 Task: Look for products in the category "Loofahs" from Cleanlogic Body Care only.
Action: Mouse moved to (907, 352)
Screenshot: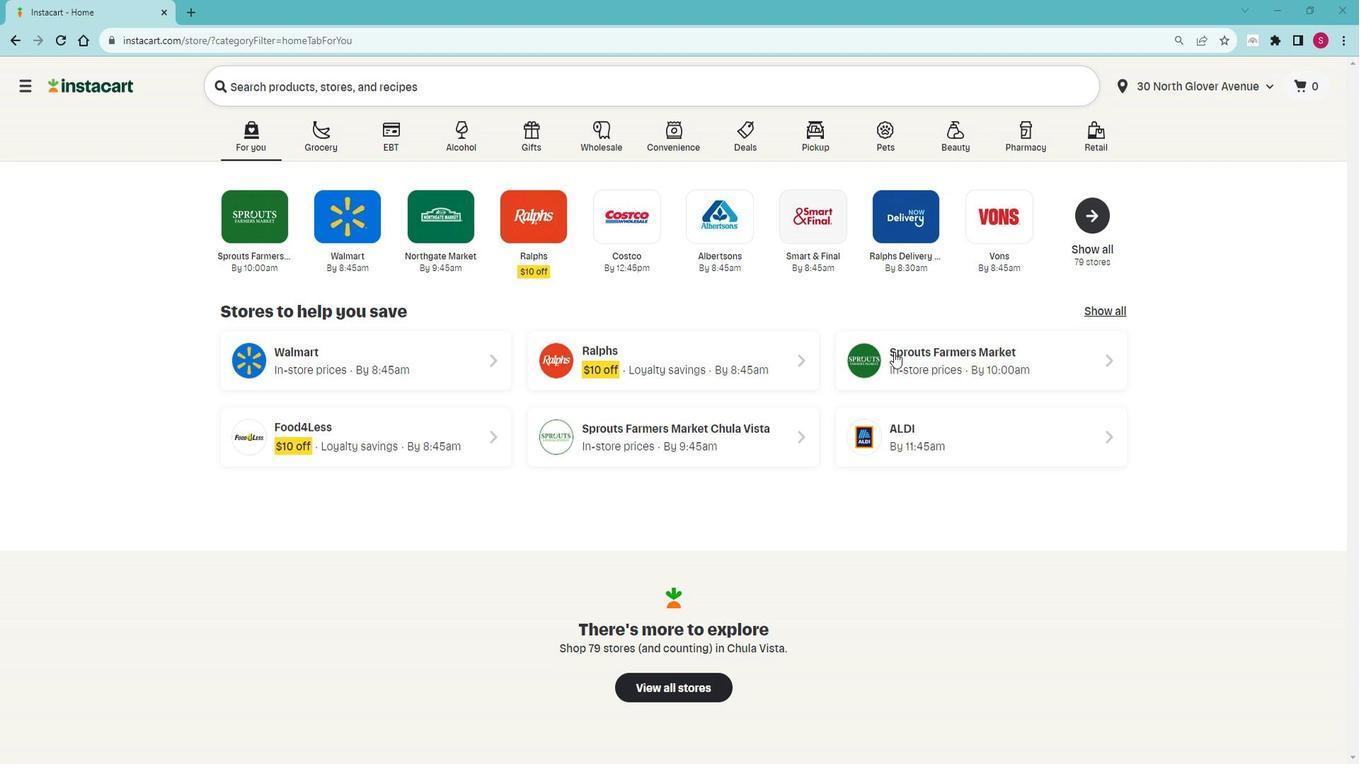 
Action: Mouse pressed left at (907, 352)
Screenshot: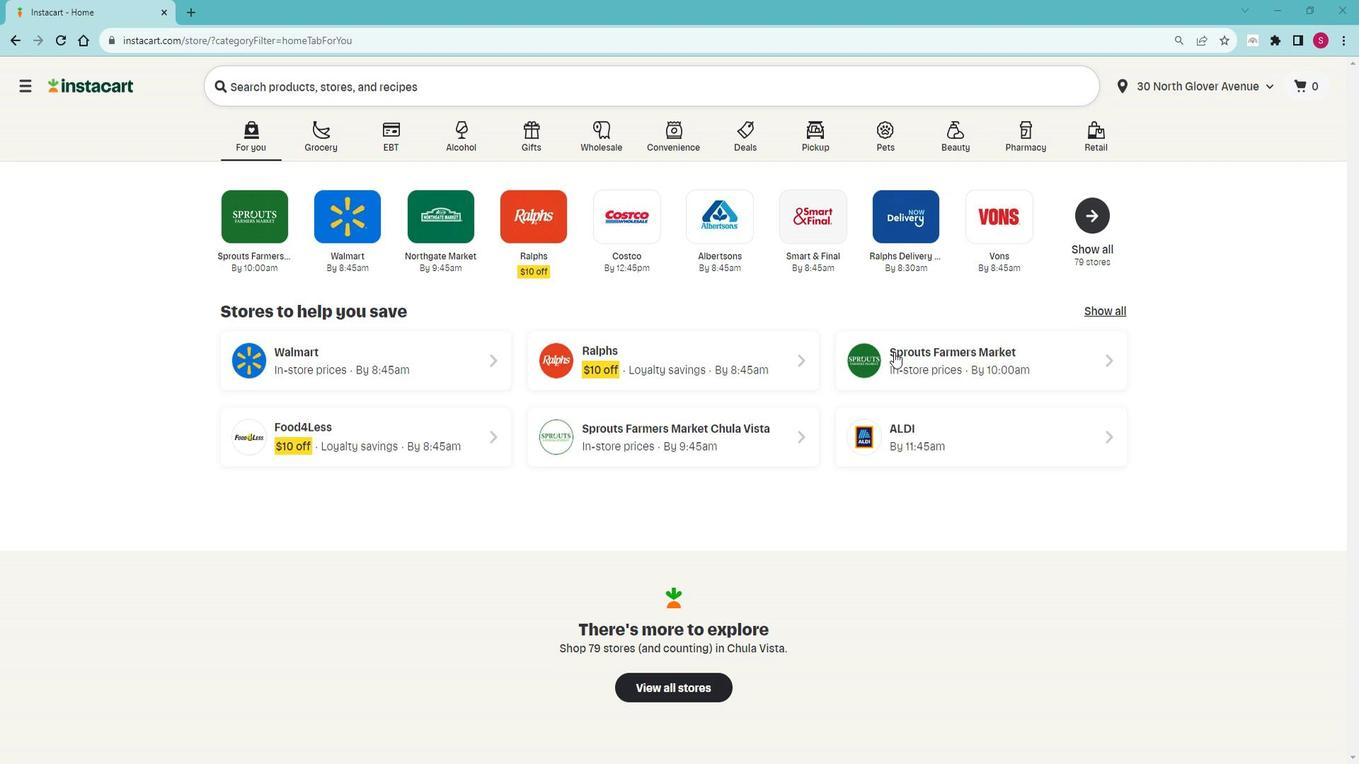 
Action: Mouse moved to (128, 558)
Screenshot: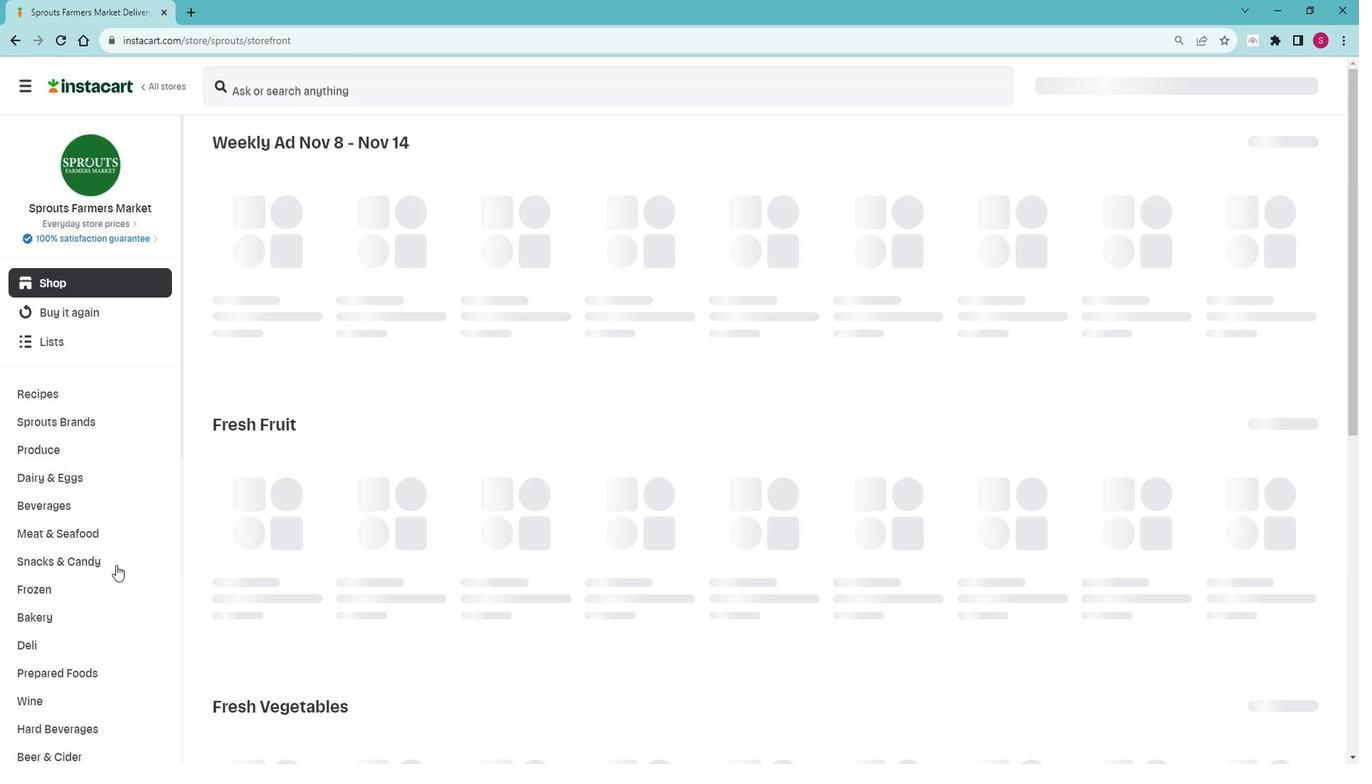 
Action: Mouse scrolled (128, 557) with delta (0, 0)
Screenshot: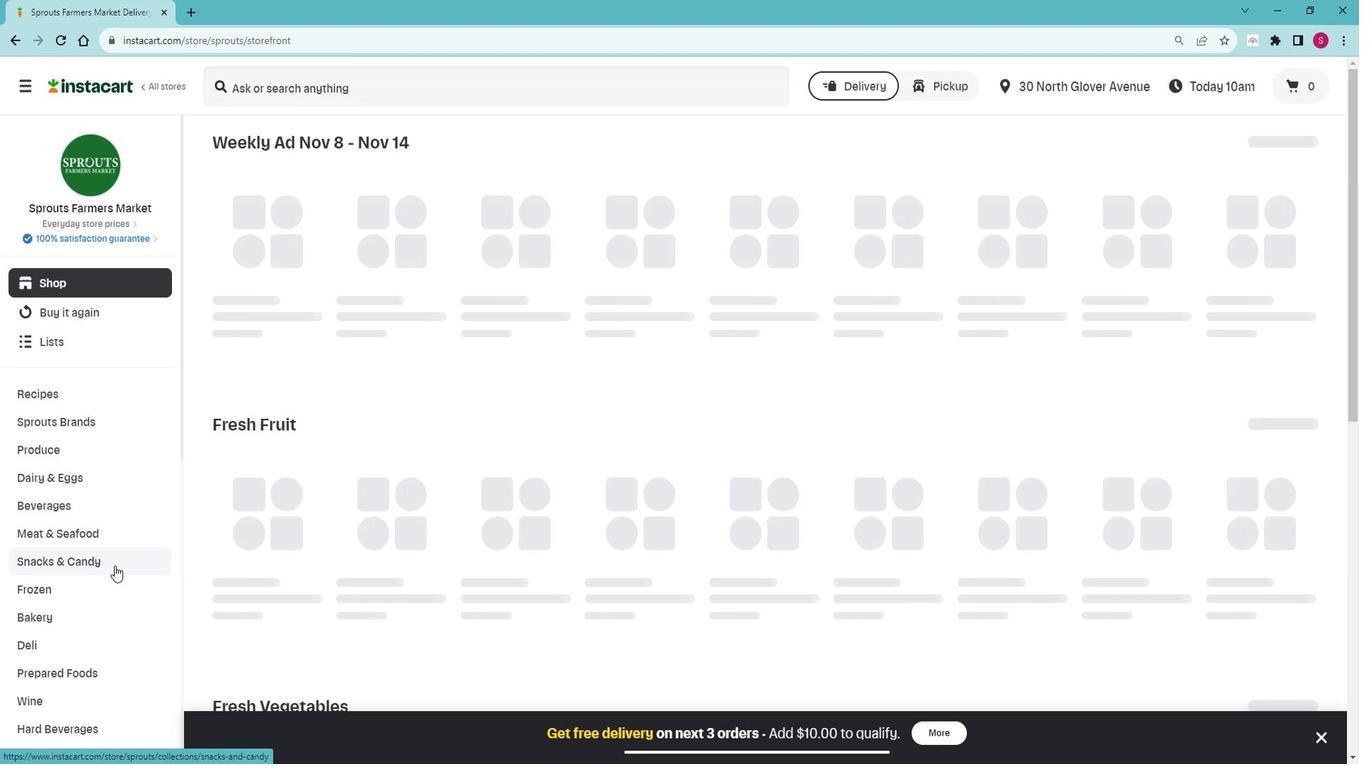 
Action: Mouse moved to (133, 558)
Screenshot: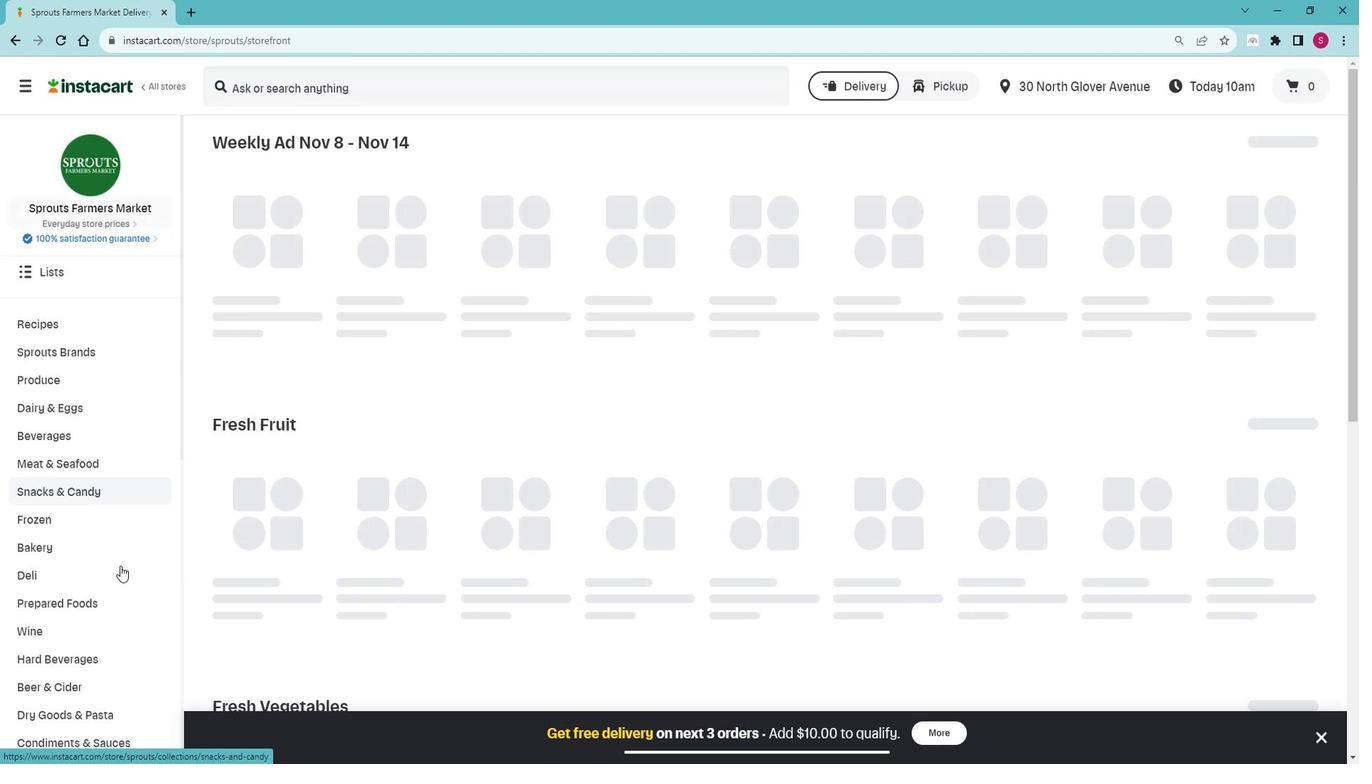 
Action: Mouse scrolled (133, 557) with delta (0, 0)
Screenshot: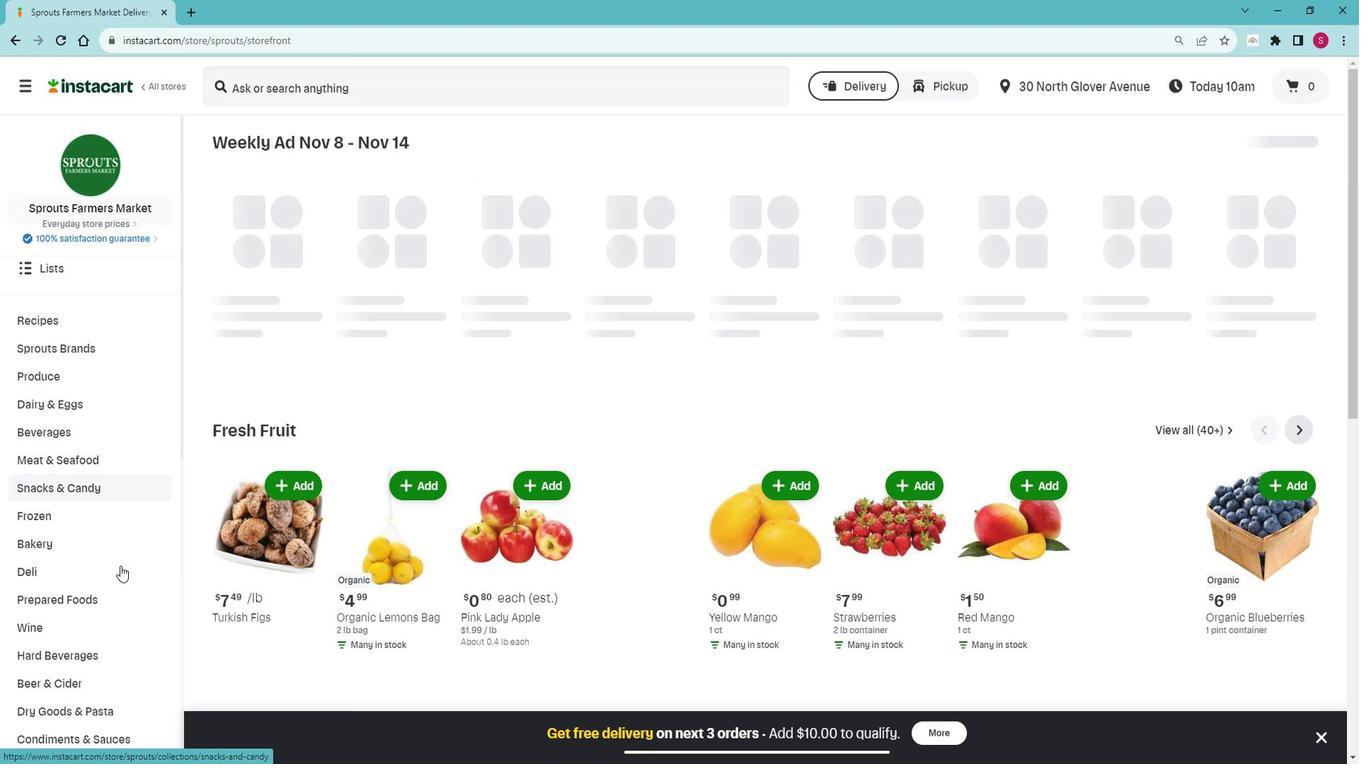 
Action: Mouse moved to (134, 558)
Screenshot: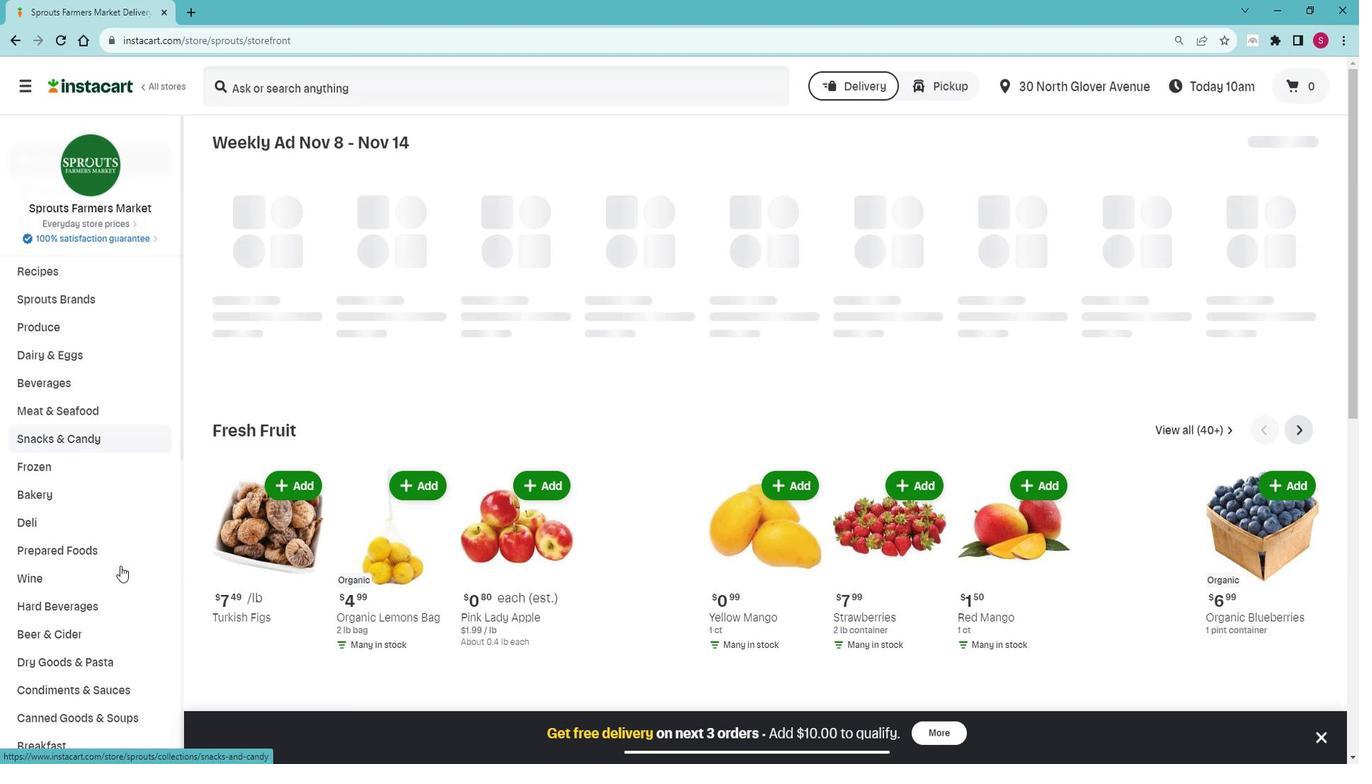 
Action: Mouse scrolled (134, 557) with delta (0, 0)
Screenshot: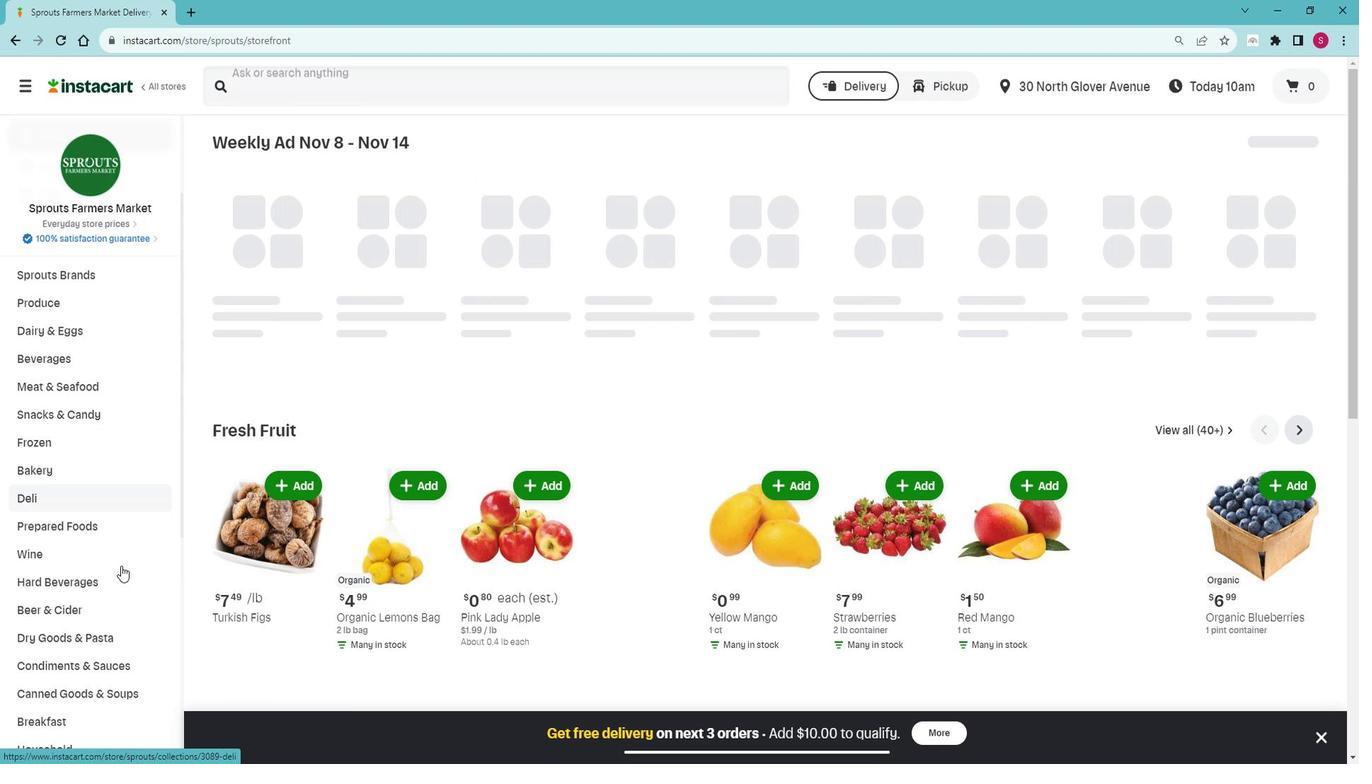 
Action: Mouse scrolled (134, 557) with delta (0, 0)
Screenshot: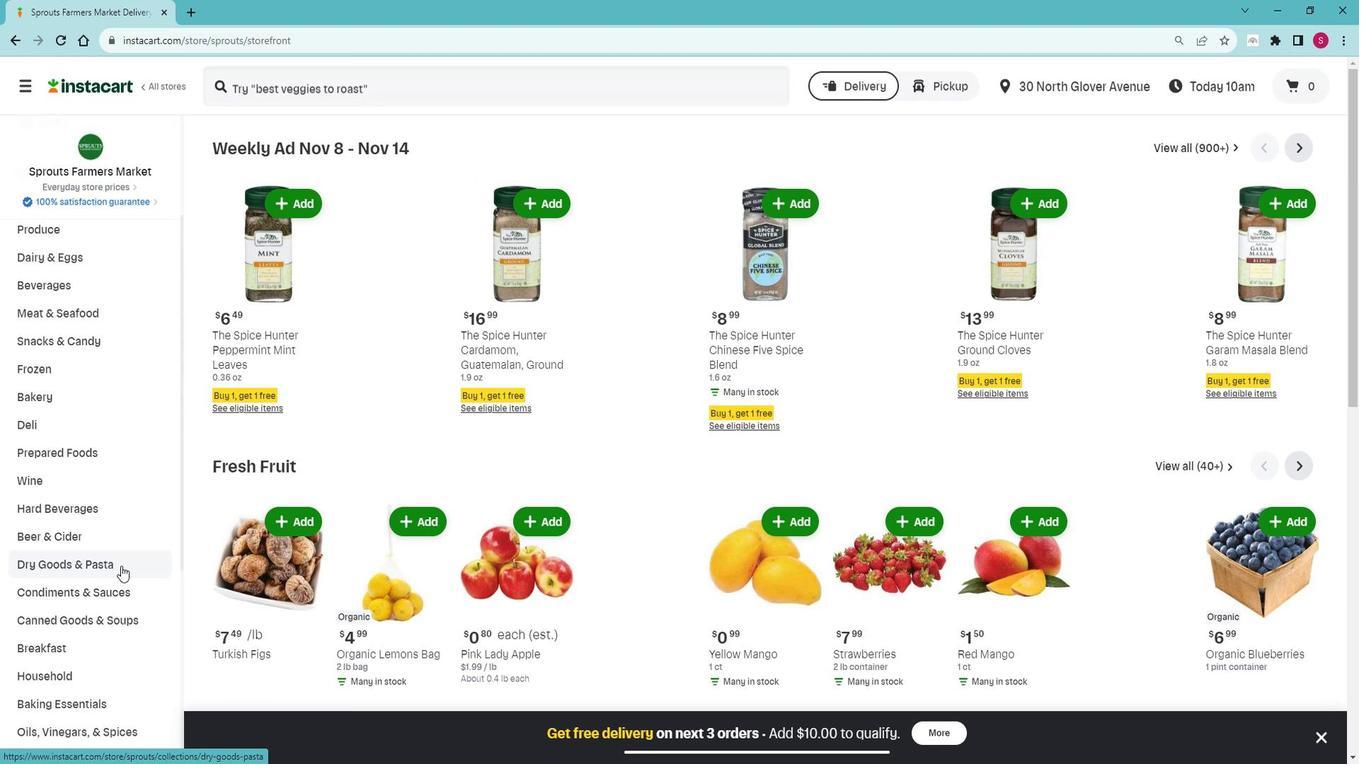 
Action: Mouse moved to (104, 488)
Screenshot: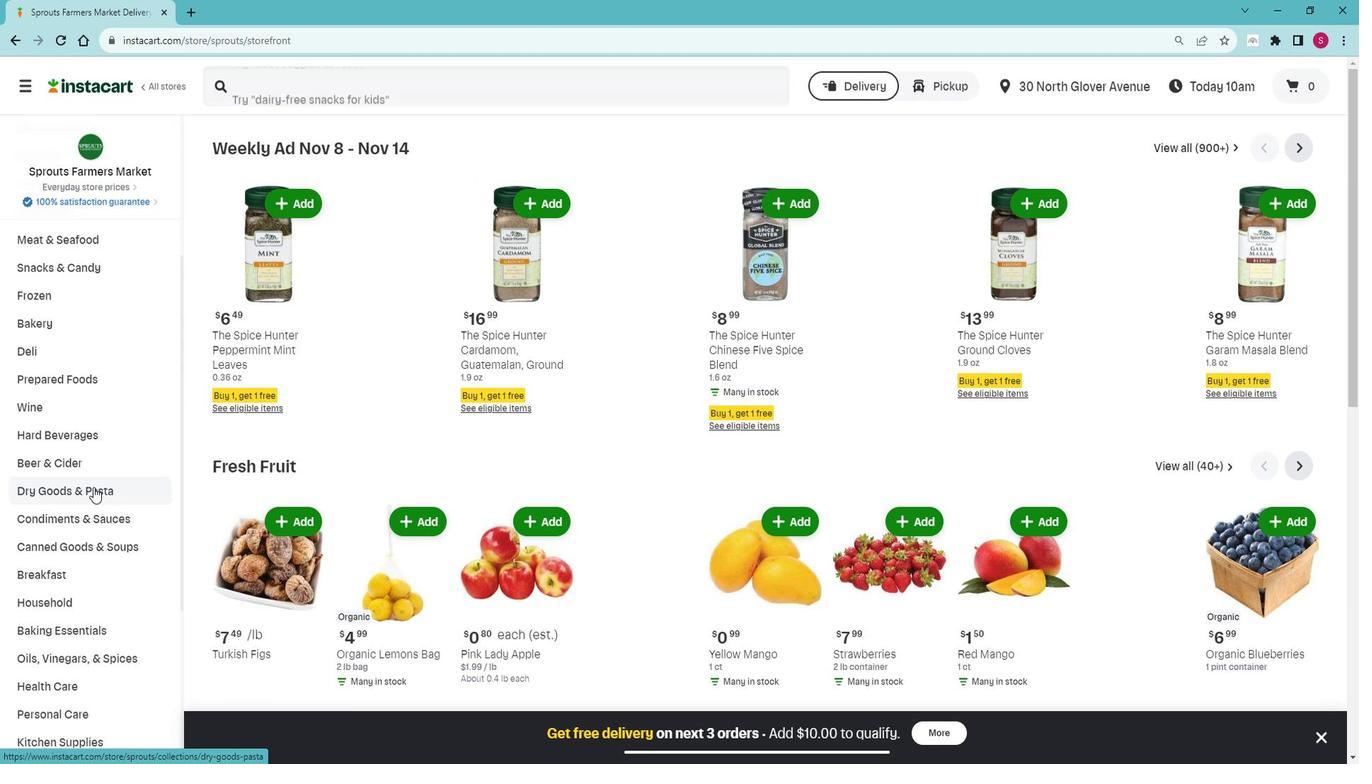 
Action: Mouse scrolled (104, 487) with delta (0, 0)
Screenshot: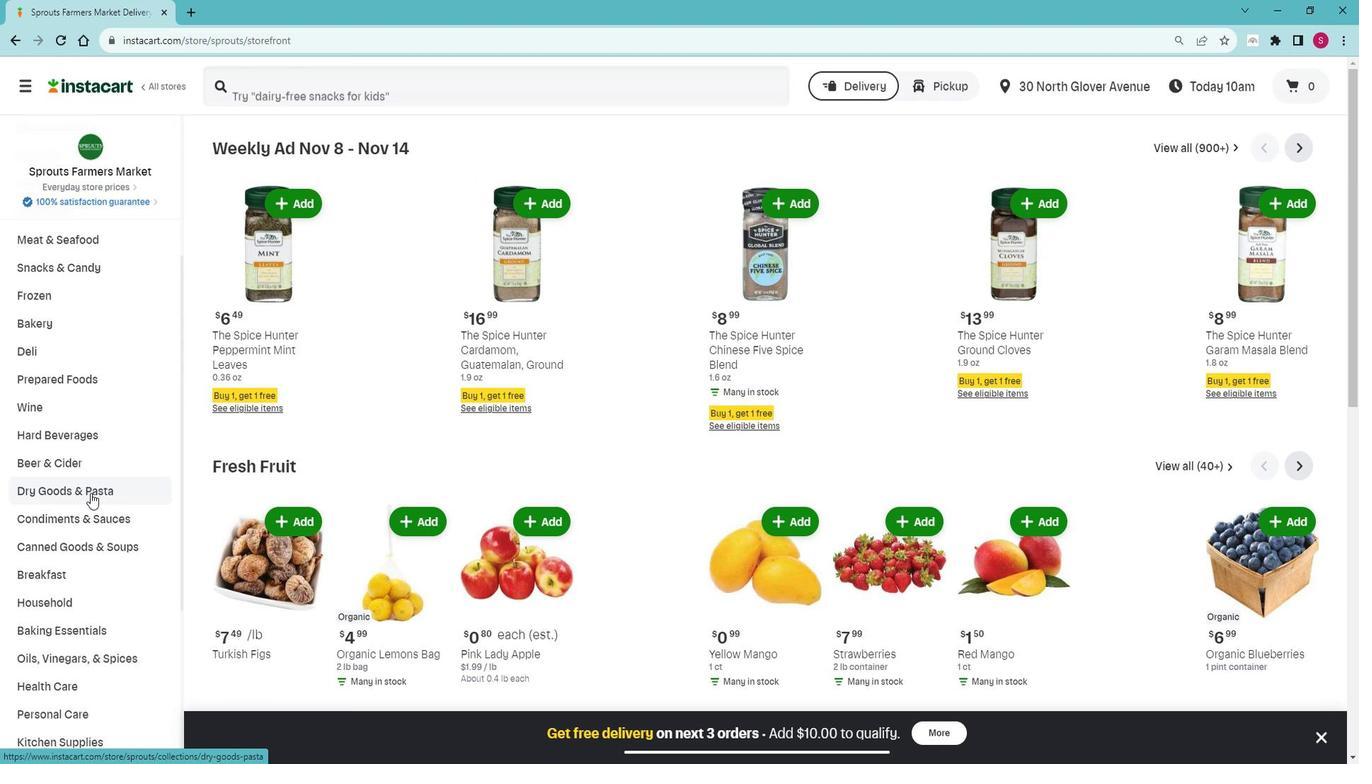 
Action: Mouse moved to (104, 489)
Screenshot: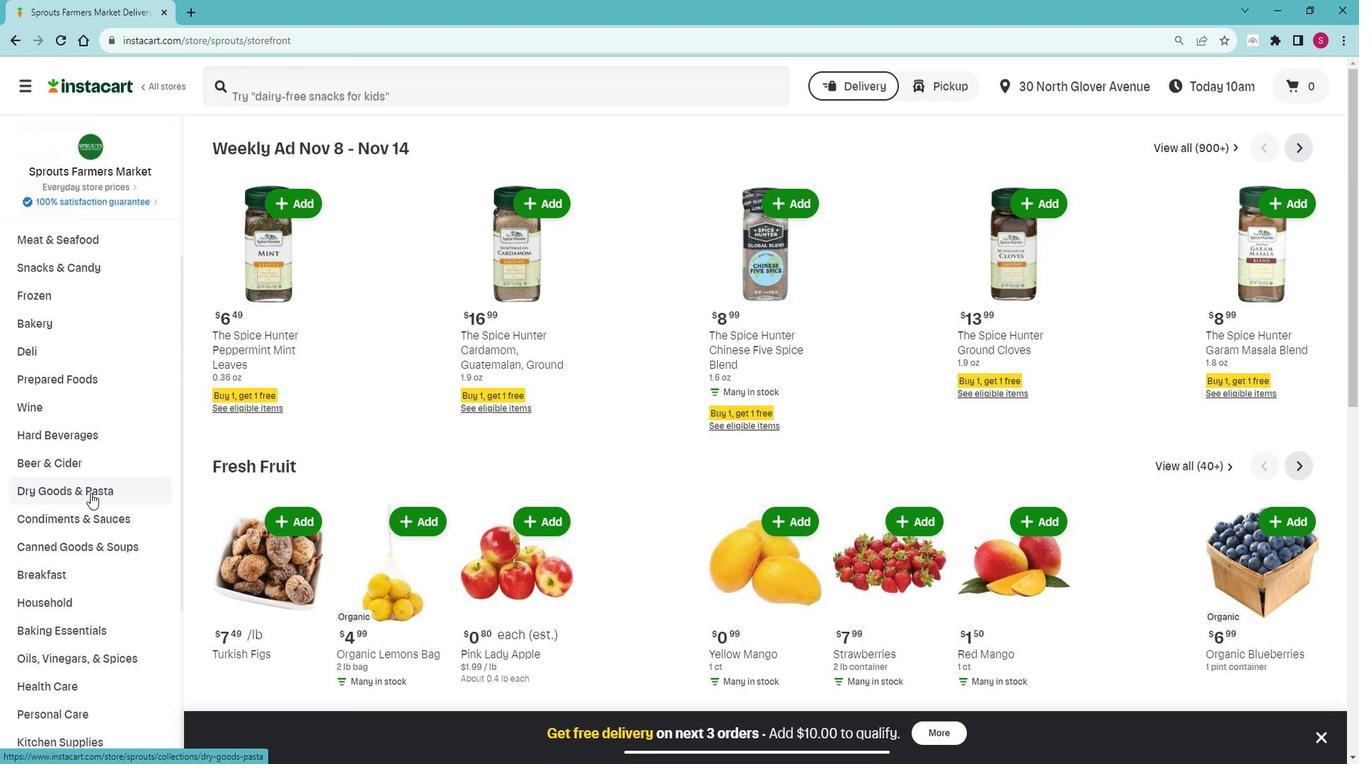 
Action: Mouse scrolled (104, 489) with delta (0, 0)
Screenshot: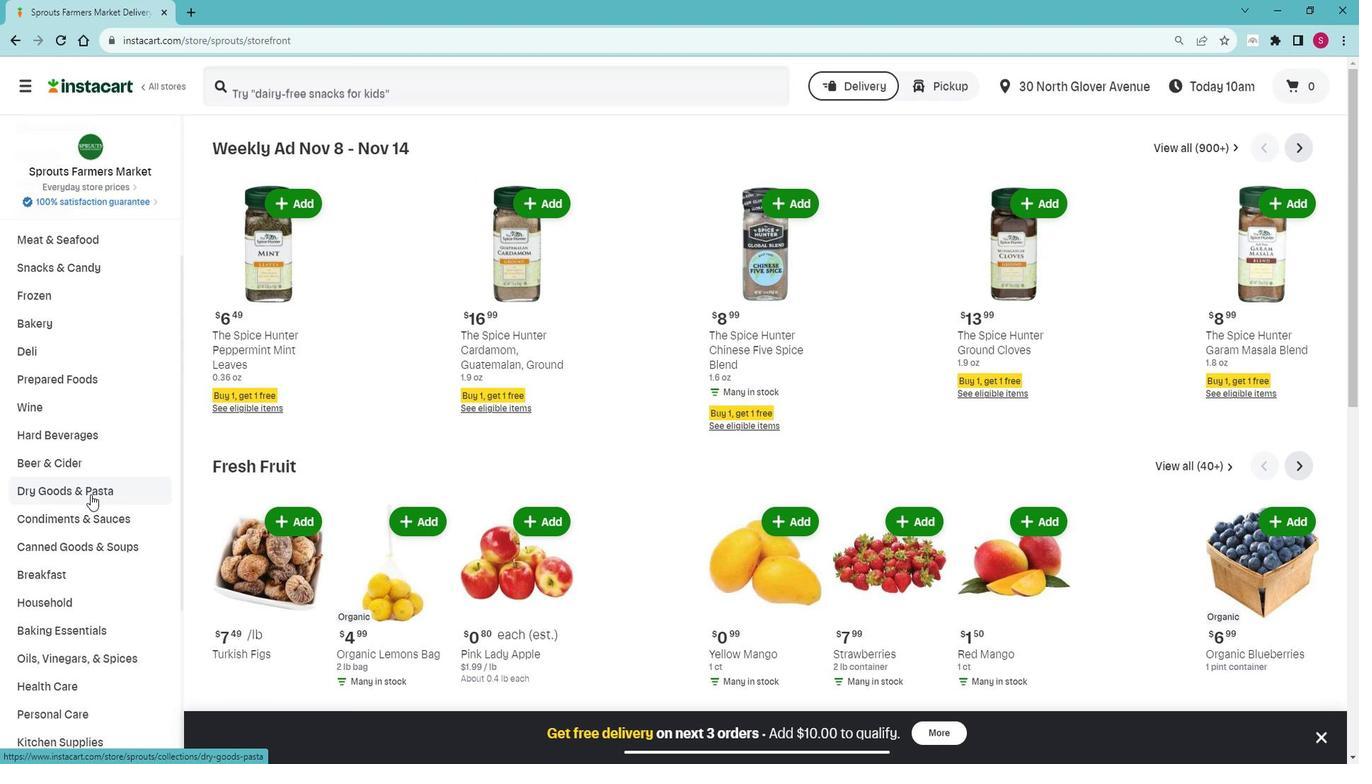 
Action: Mouse moved to (104, 490)
Screenshot: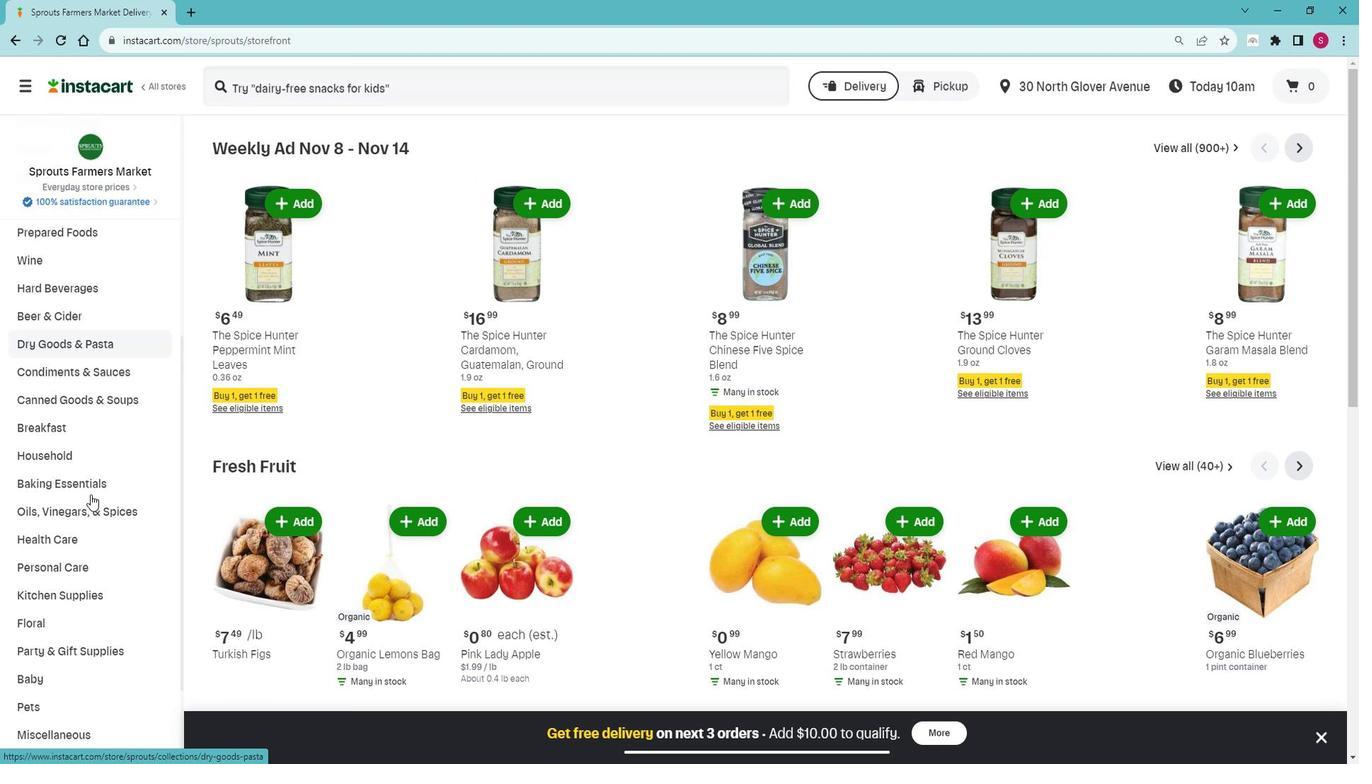 
Action: Mouse scrolled (104, 489) with delta (0, 0)
Screenshot: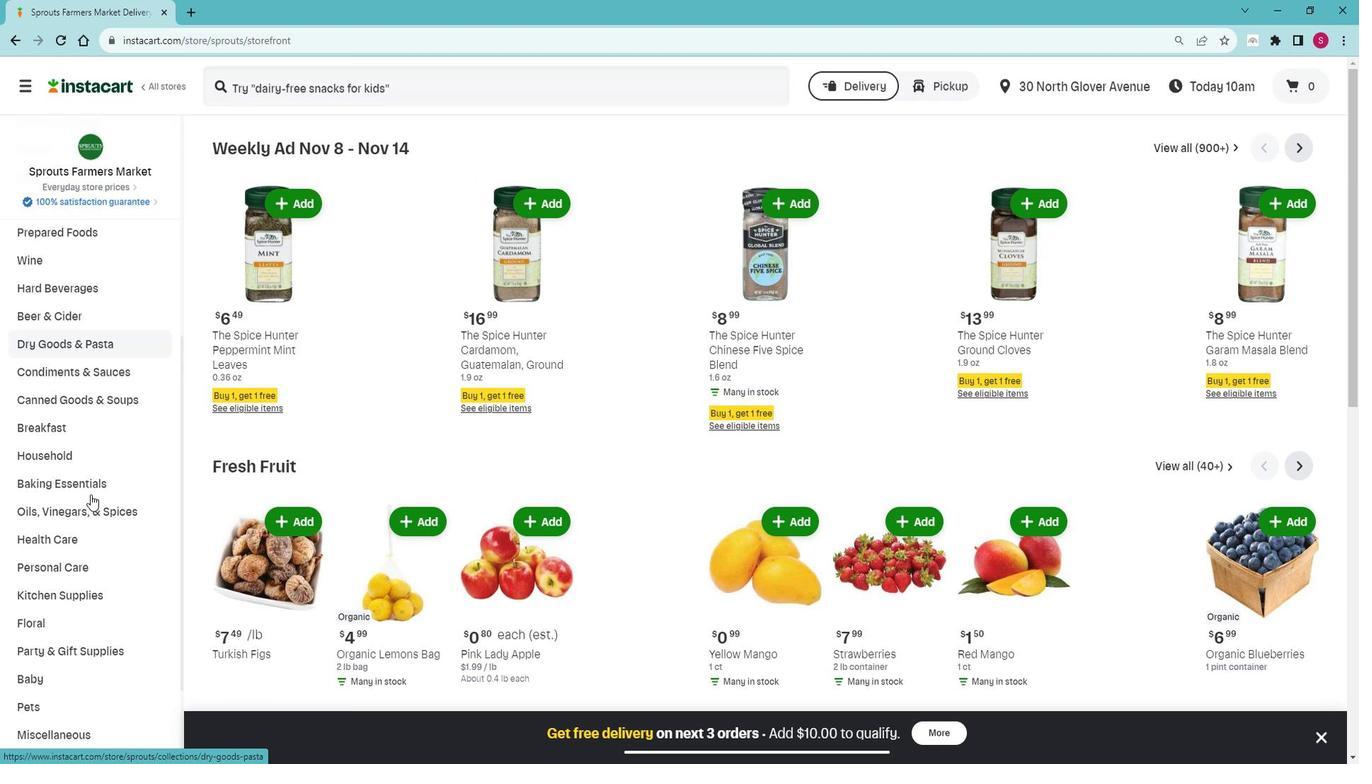 
Action: Mouse moved to (105, 494)
Screenshot: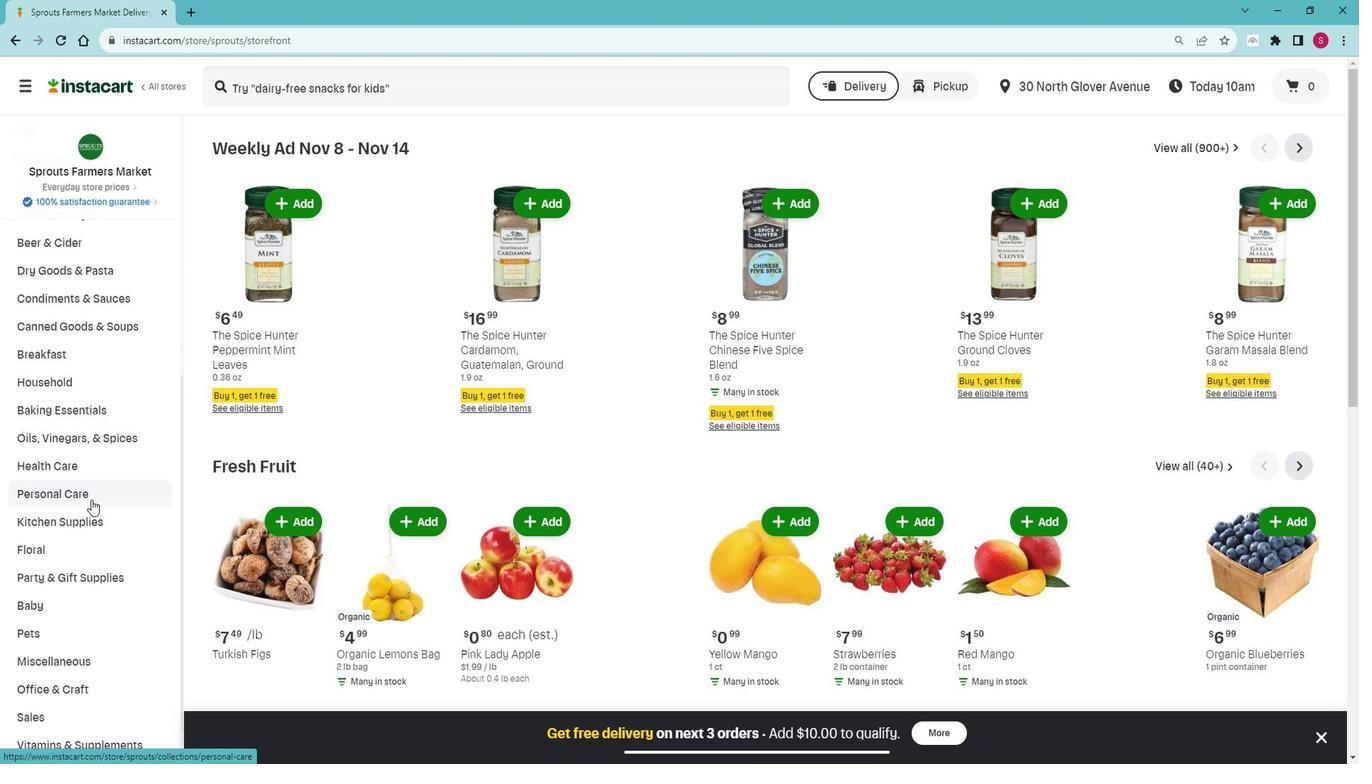 
Action: Mouse pressed left at (105, 494)
Screenshot: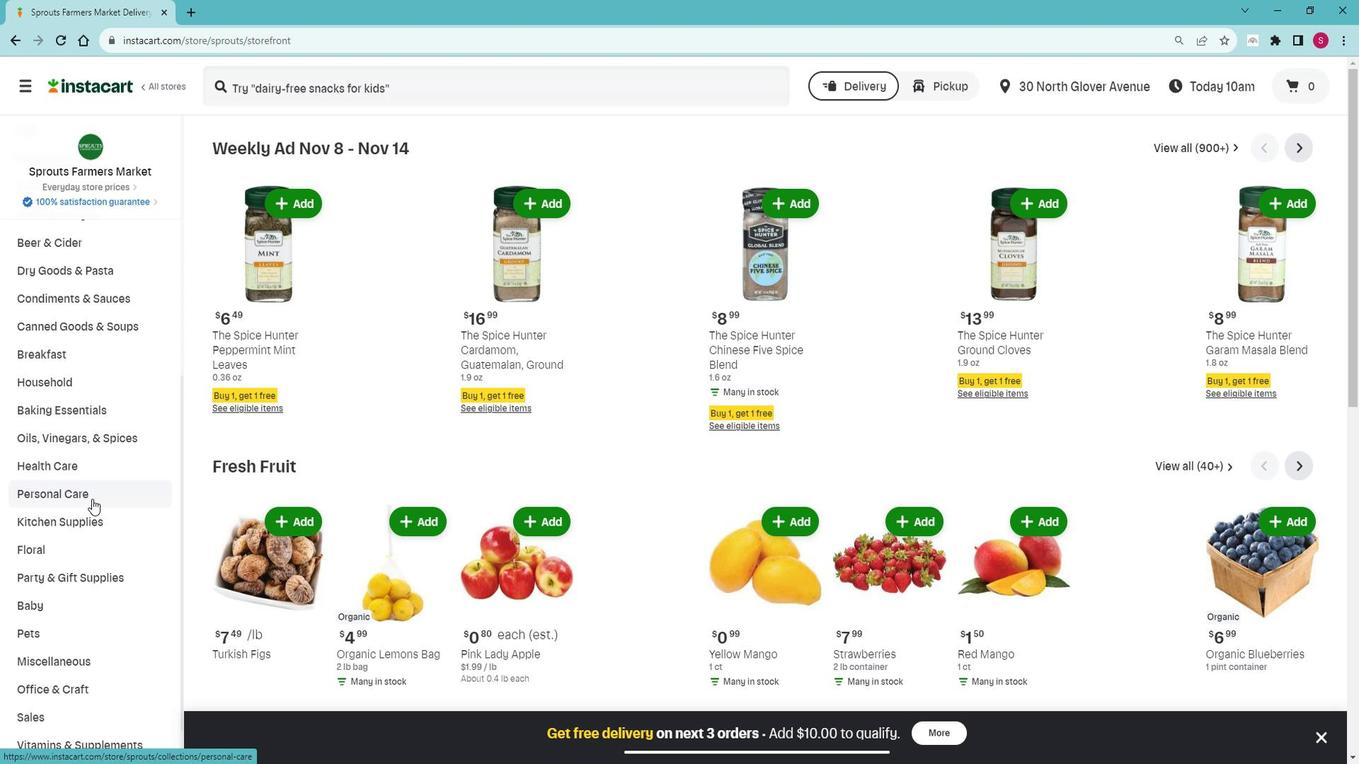 
Action: Mouse moved to (109, 518)
Screenshot: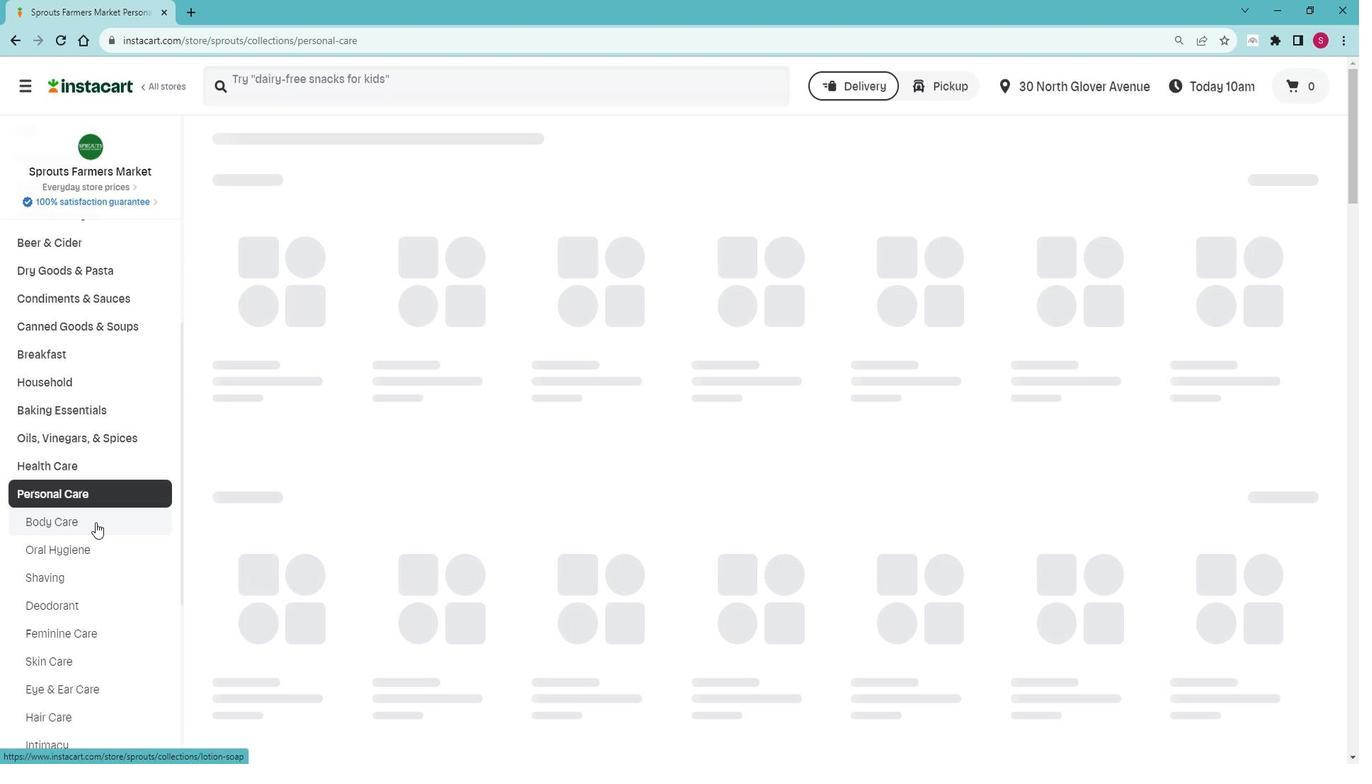 
Action: Mouse pressed left at (109, 518)
Screenshot: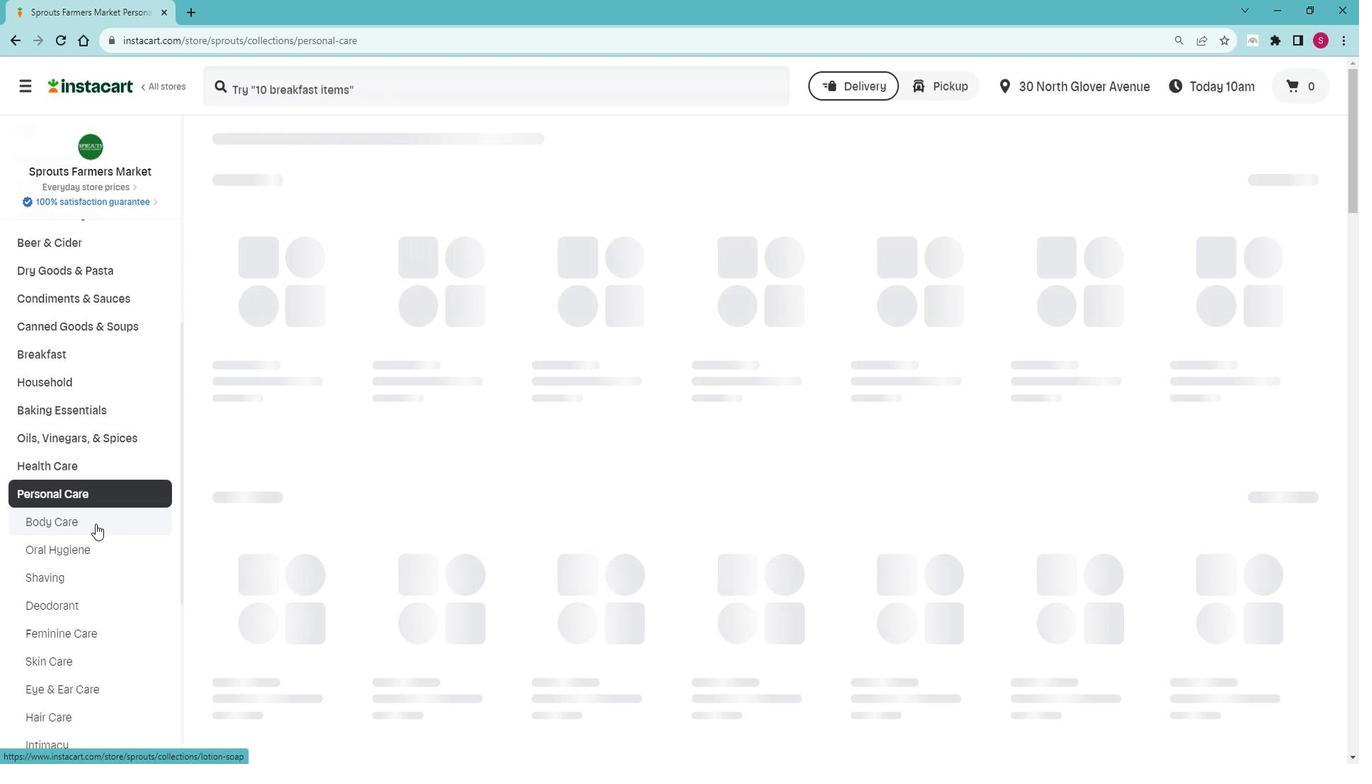 
Action: Mouse moved to (657, 207)
Screenshot: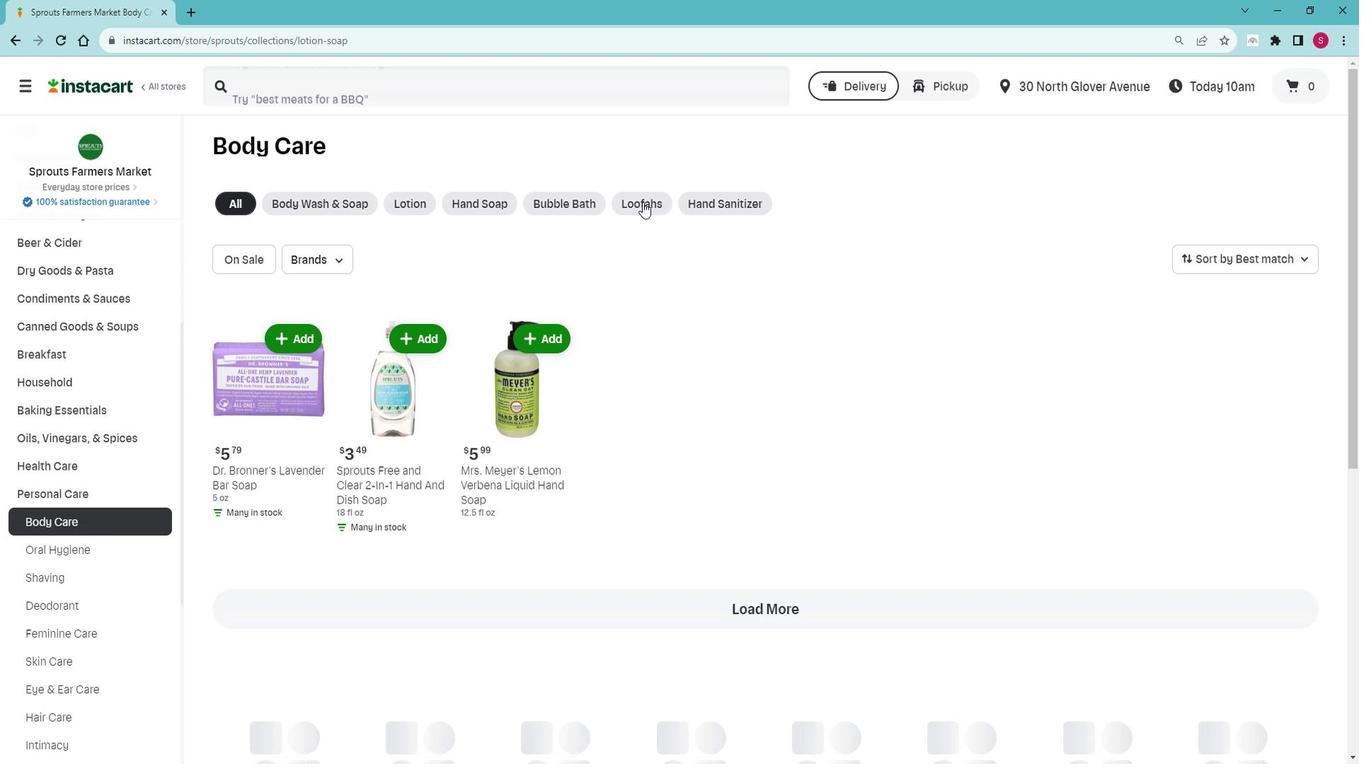 
Action: Mouse pressed left at (657, 207)
Screenshot: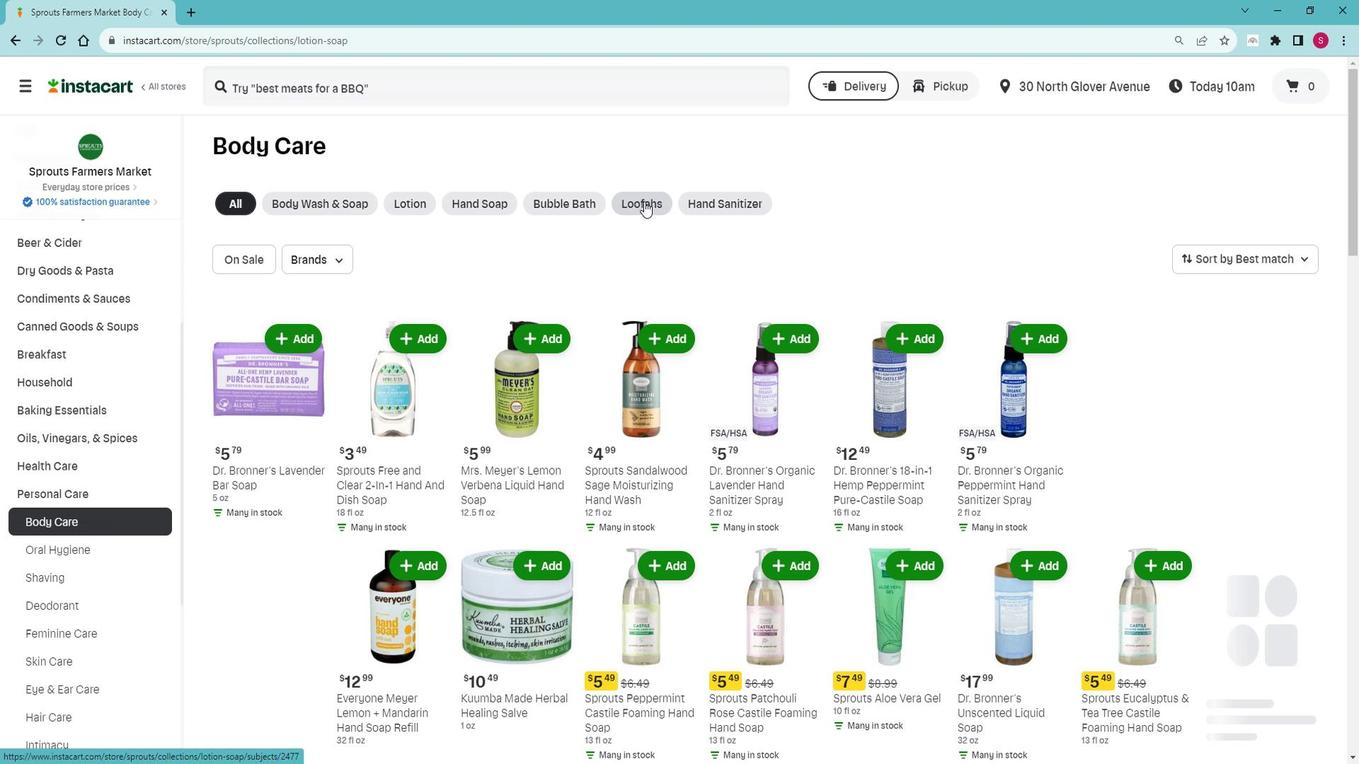 
Action: Mouse moved to (348, 262)
Screenshot: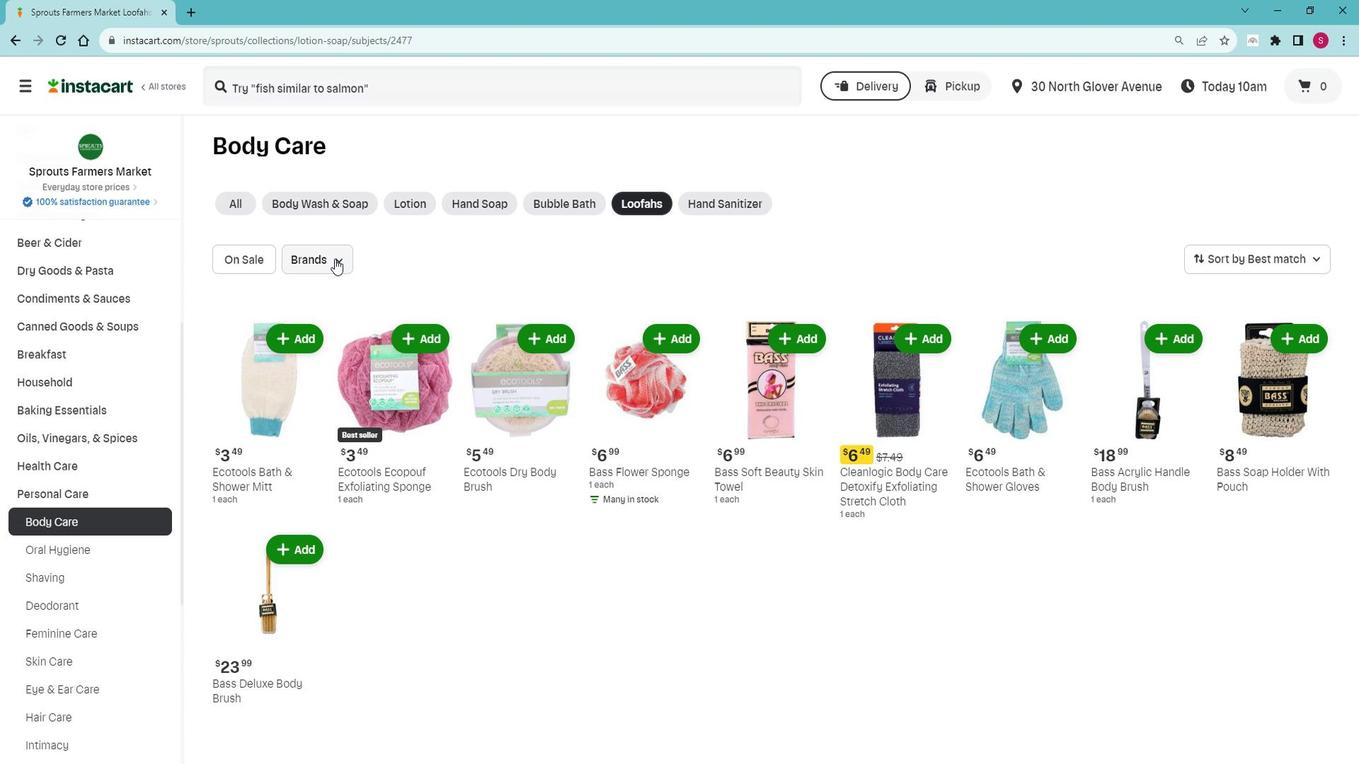
Action: Mouse pressed left at (348, 262)
Screenshot: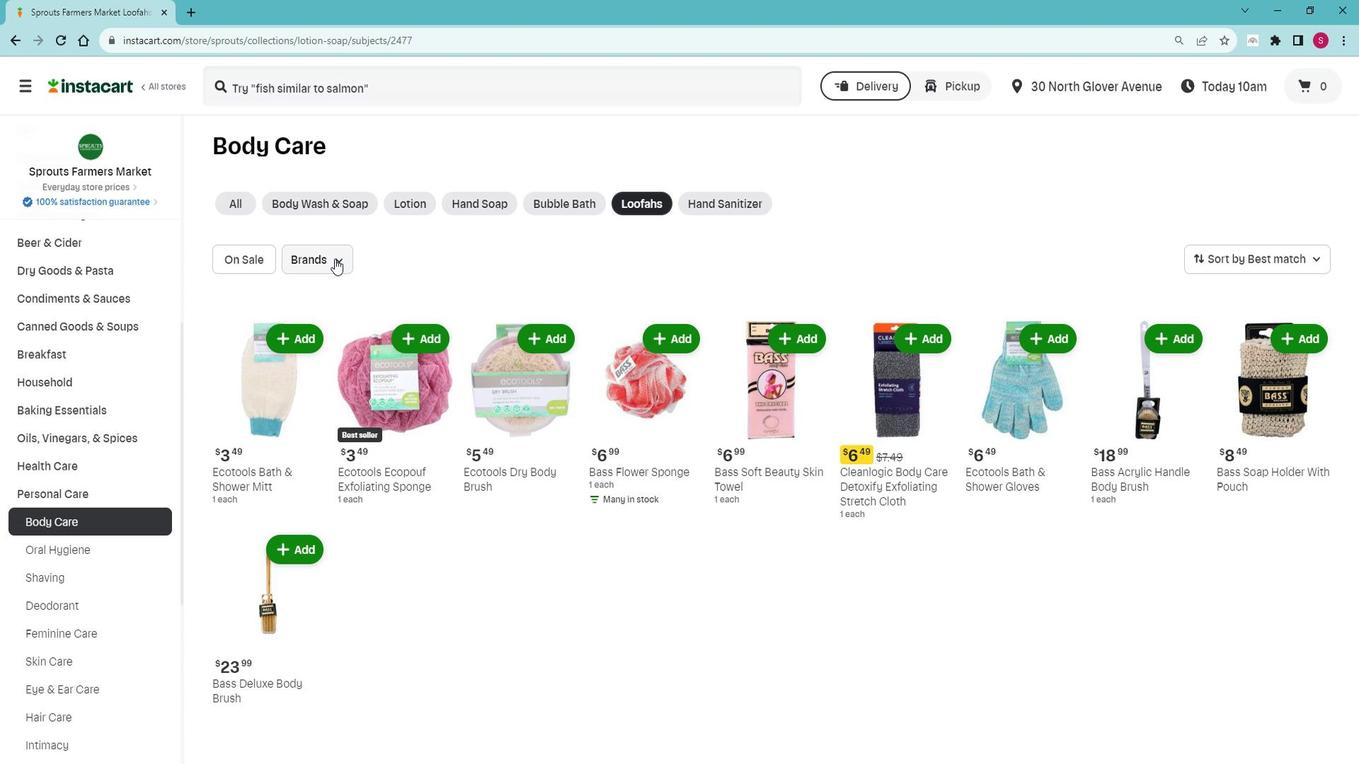 
Action: Mouse moved to (339, 369)
Screenshot: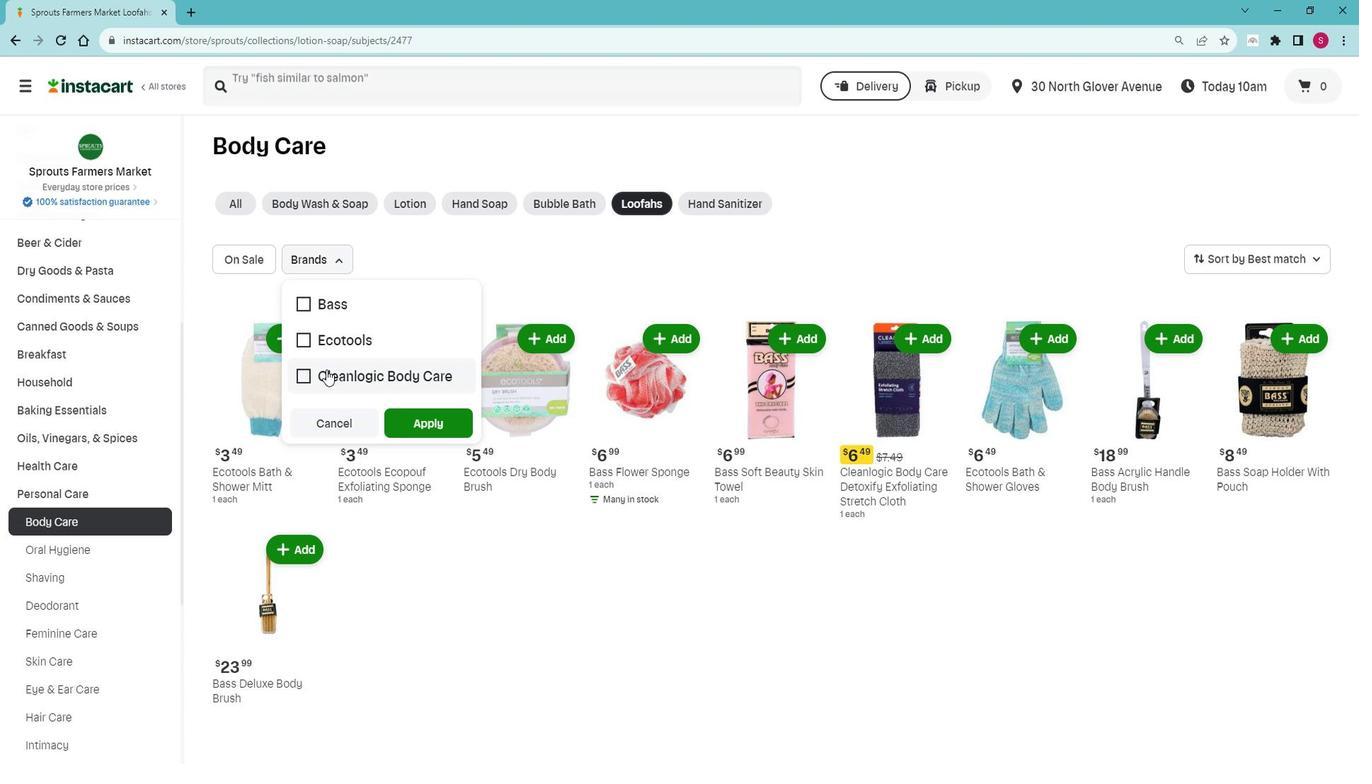 
Action: Mouse pressed left at (339, 369)
Screenshot: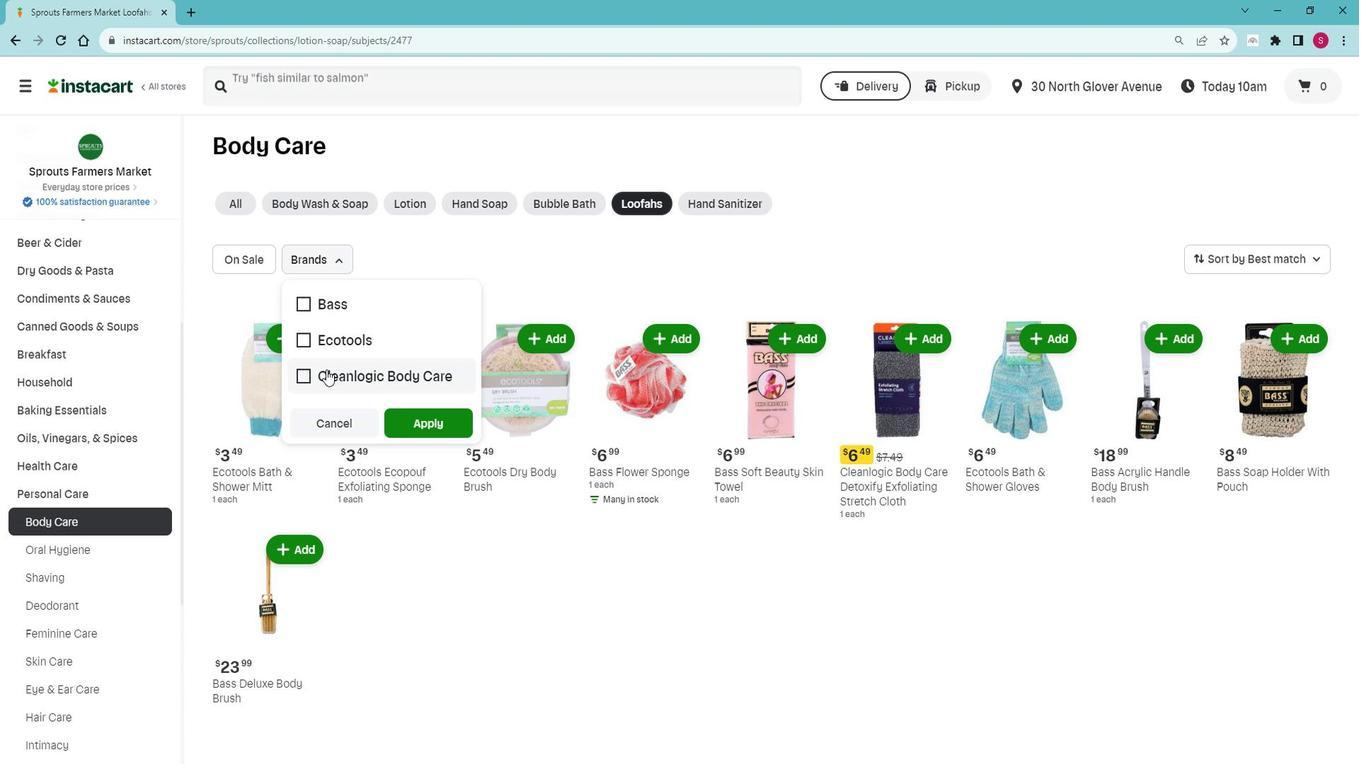 
Action: Mouse moved to (417, 413)
Screenshot: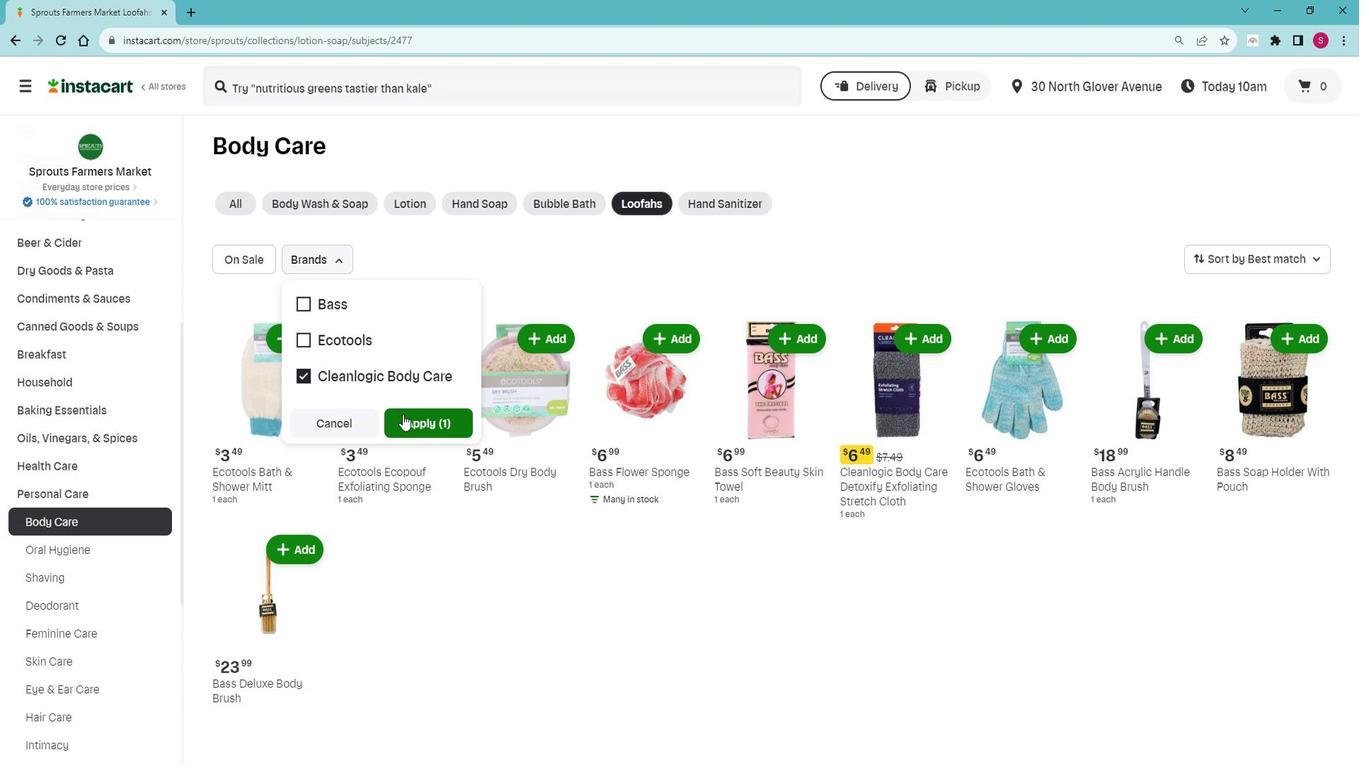 
Action: Mouse pressed left at (417, 413)
Screenshot: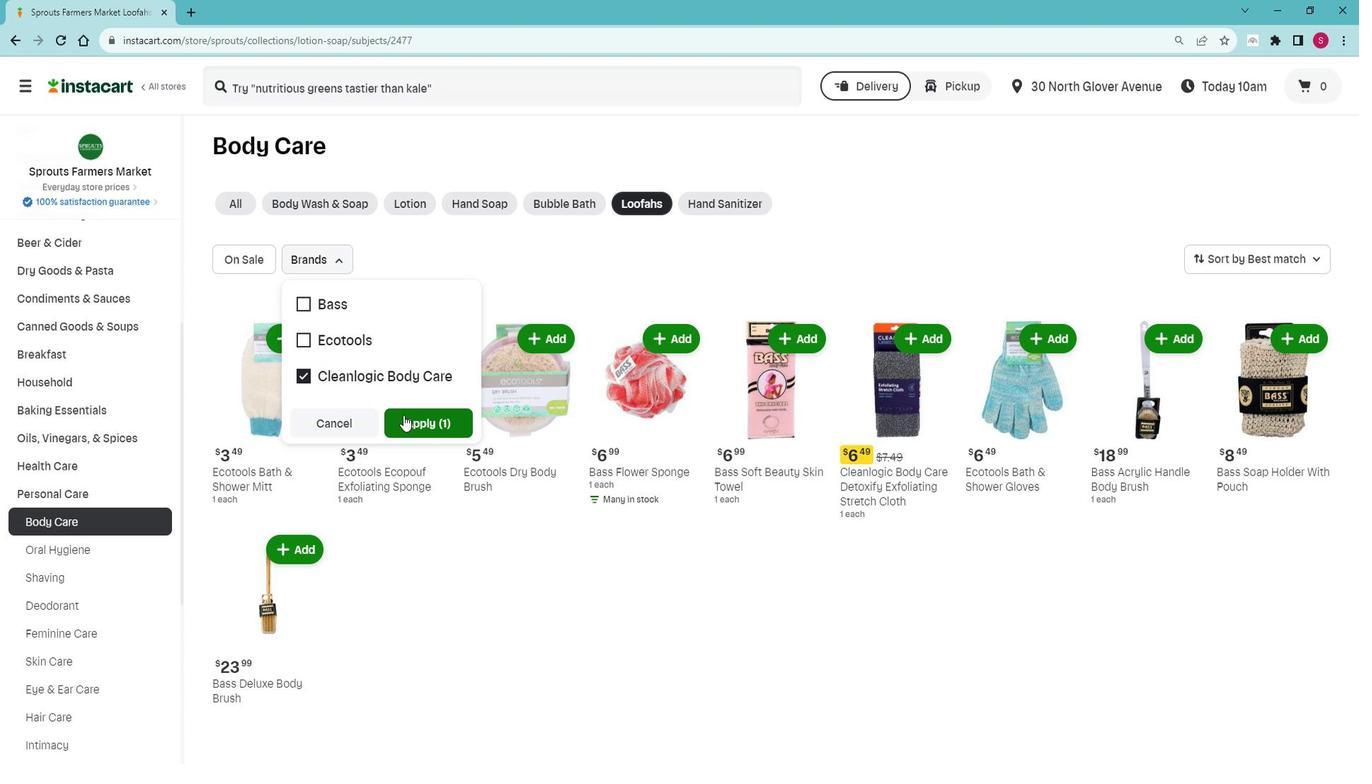
Action: Mouse moved to (669, 376)
Screenshot: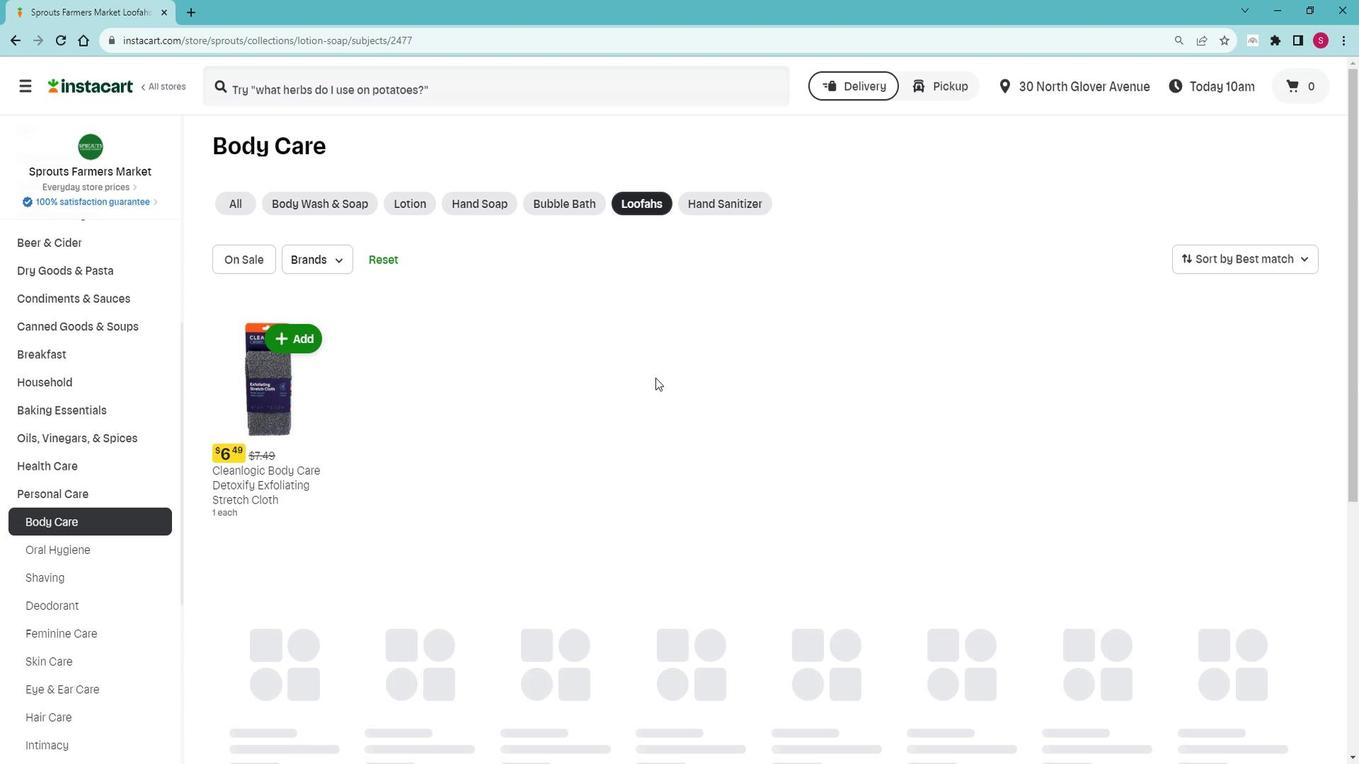 
